 Task: Add the task  Create a new online platform for online nutrition coaching to the section Information Architecture Sprint in the project BlueChipper and add a Due Date to the respective task as 2023/12/14
Action: Mouse moved to (555, 387)
Screenshot: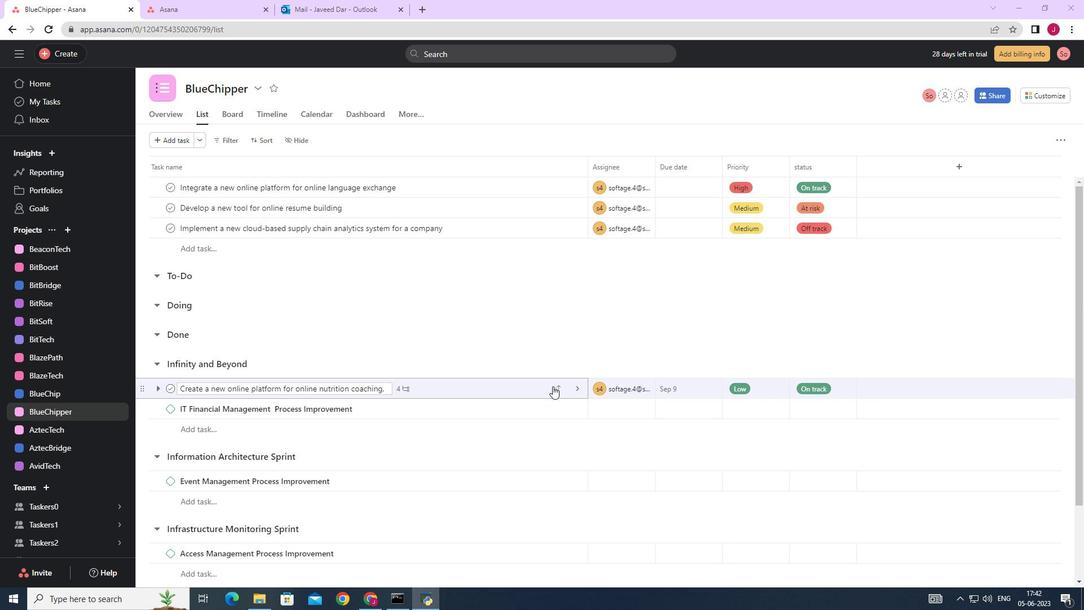 
Action: Mouse pressed left at (555, 387)
Screenshot: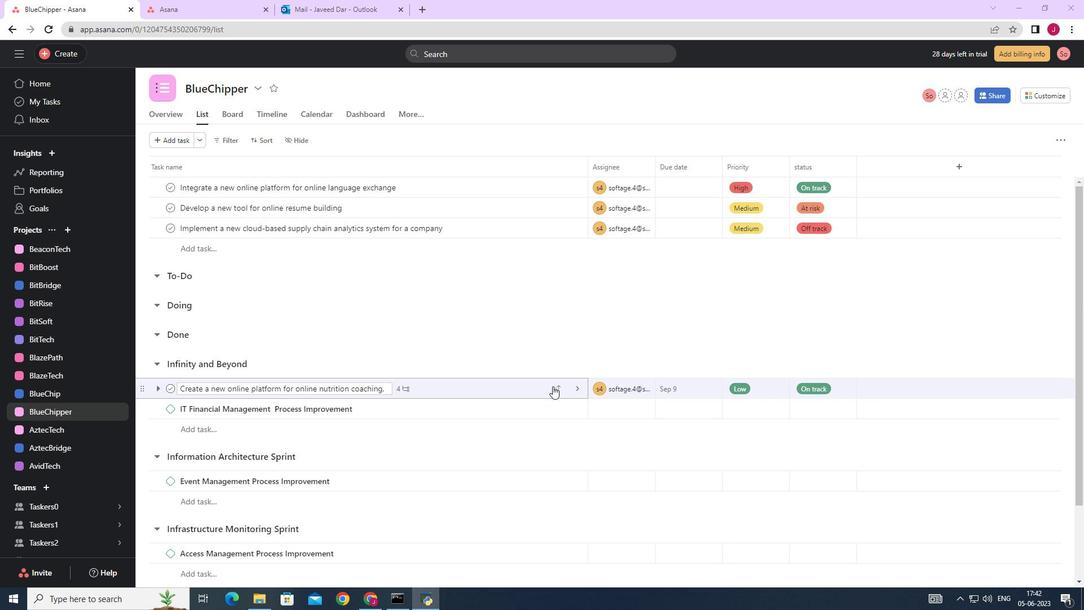 
Action: Mouse moved to (505, 328)
Screenshot: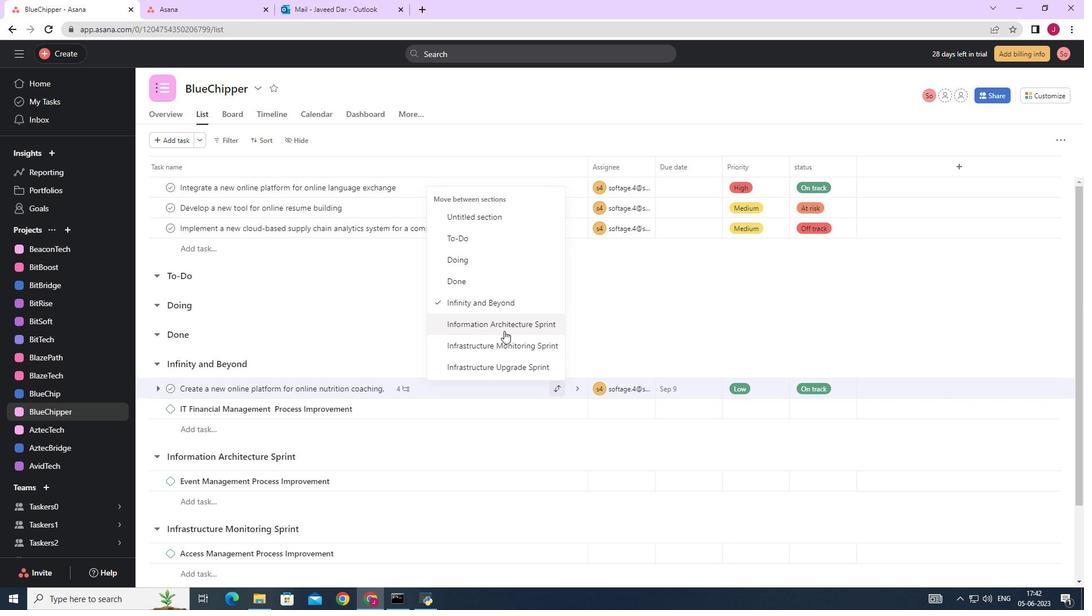 
Action: Mouse pressed left at (505, 328)
Screenshot: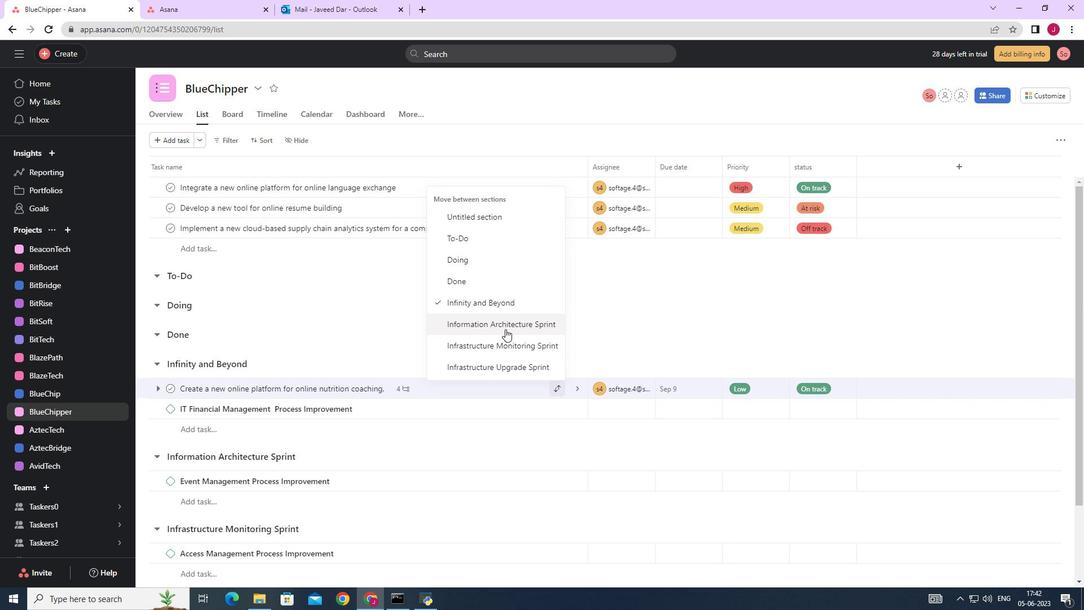 
Action: Mouse moved to (698, 464)
Screenshot: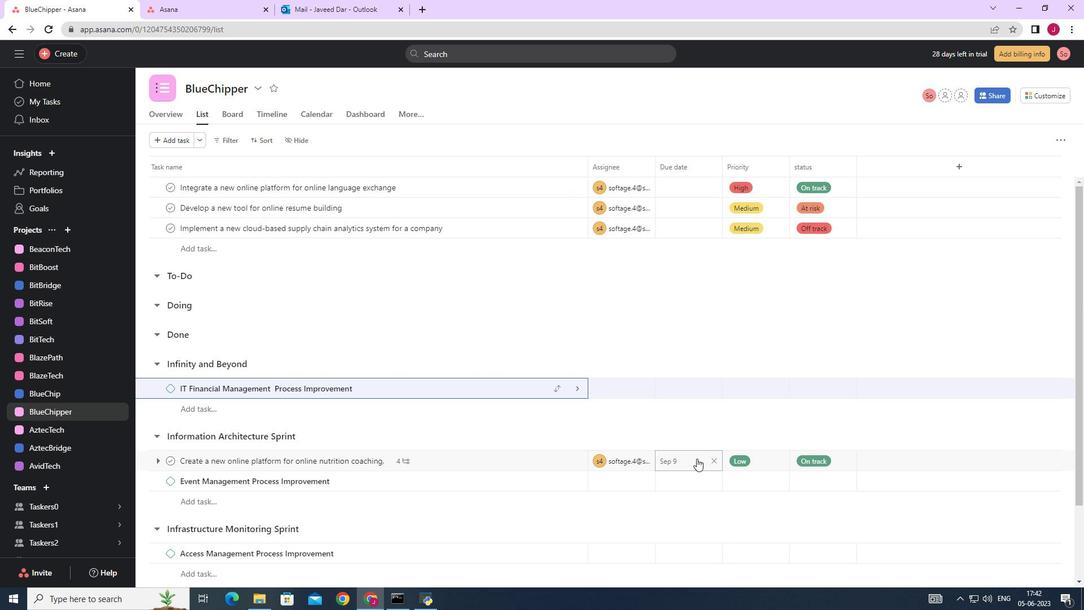 
Action: Mouse pressed left at (698, 464)
Screenshot: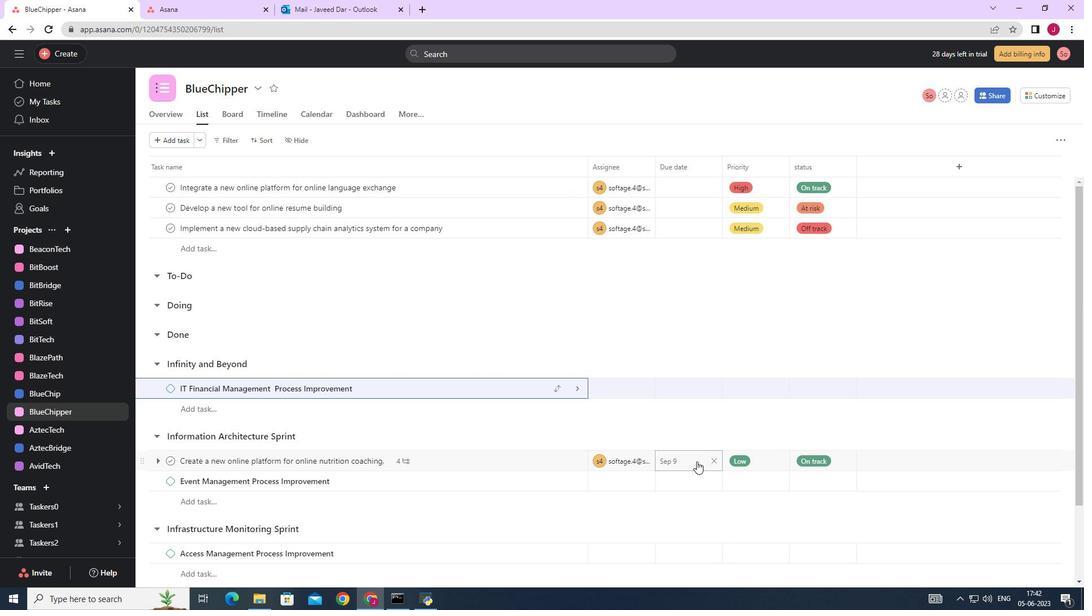 
Action: Mouse moved to (803, 280)
Screenshot: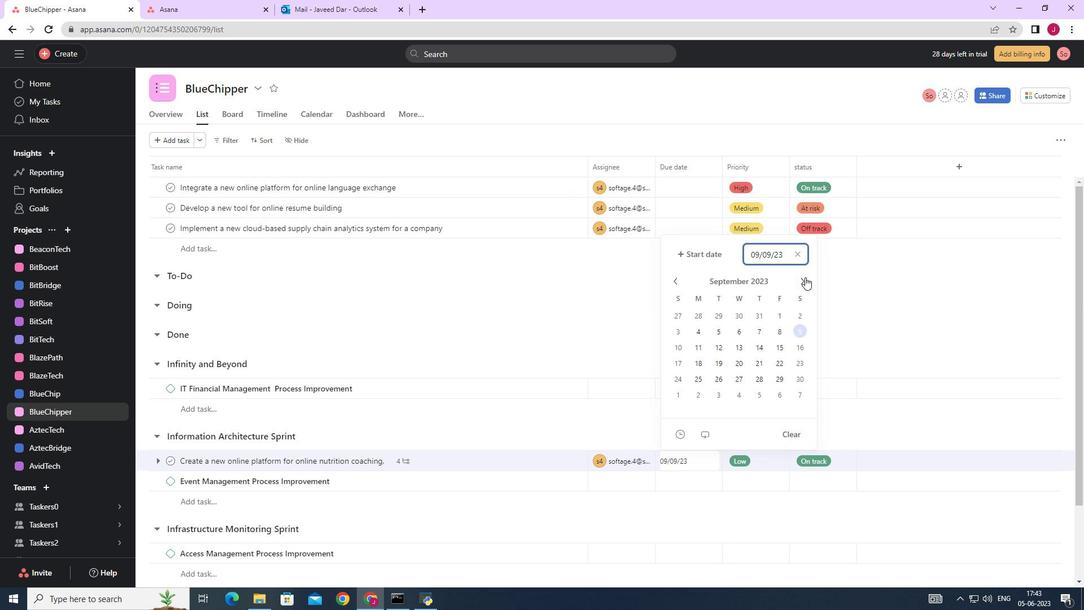 
Action: Mouse pressed left at (803, 280)
Screenshot: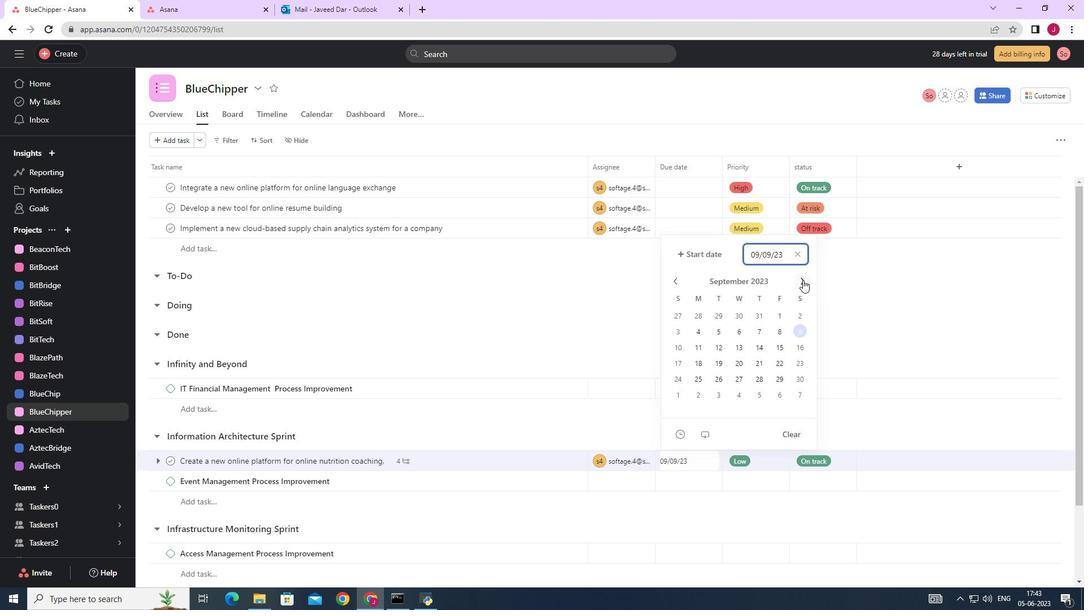 
Action: Mouse pressed left at (803, 280)
Screenshot: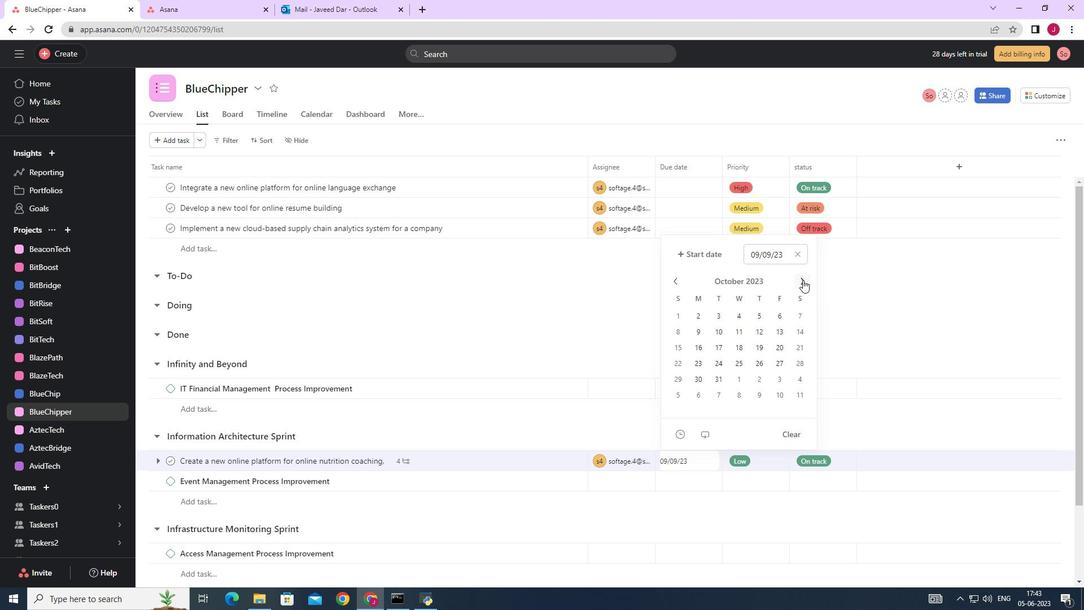 
Action: Mouse pressed left at (803, 280)
Screenshot: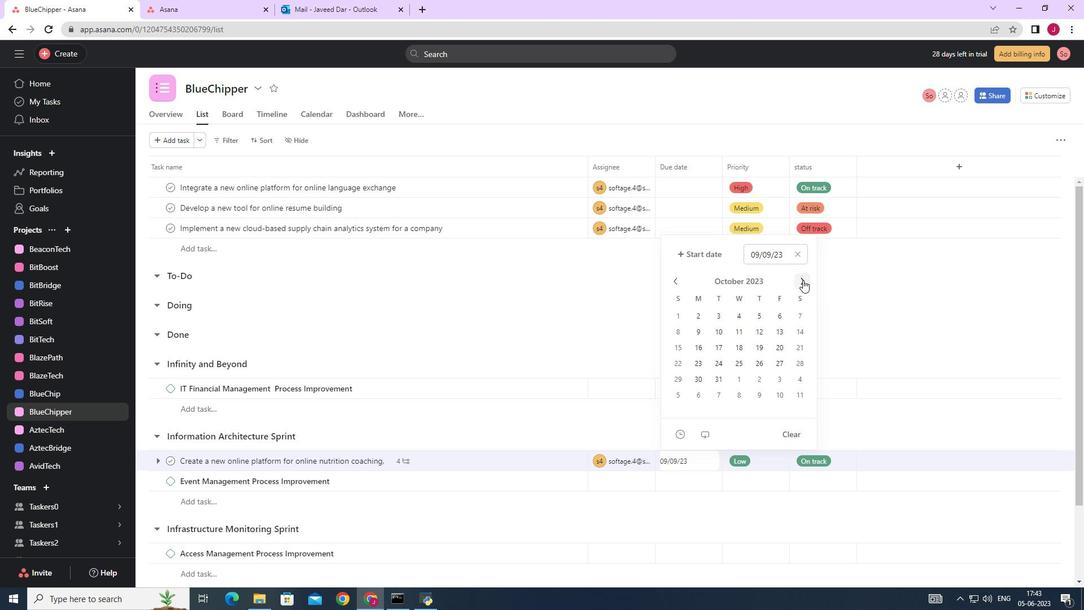 
Action: Mouse pressed left at (803, 280)
Screenshot: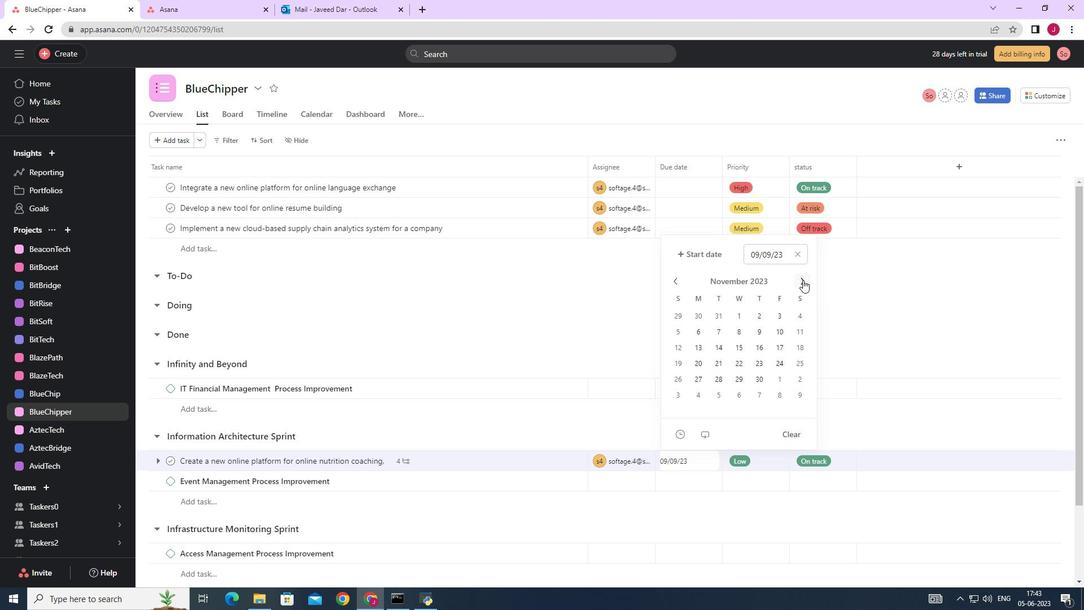 
Action: Mouse pressed left at (803, 280)
Screenshot: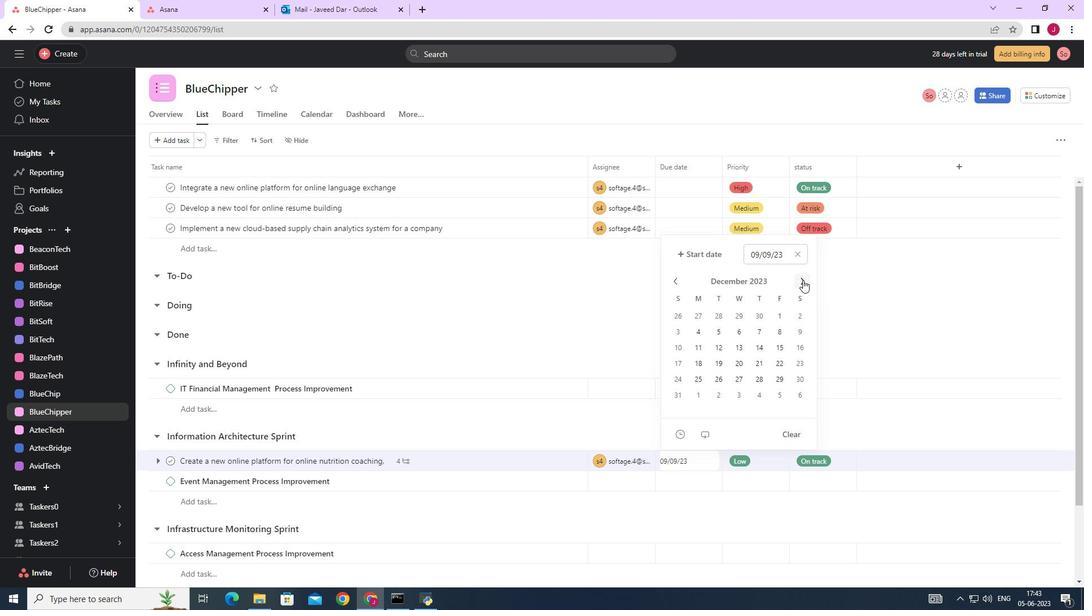 
Action: Mouse pressed left at (803, 280)
Screenshot: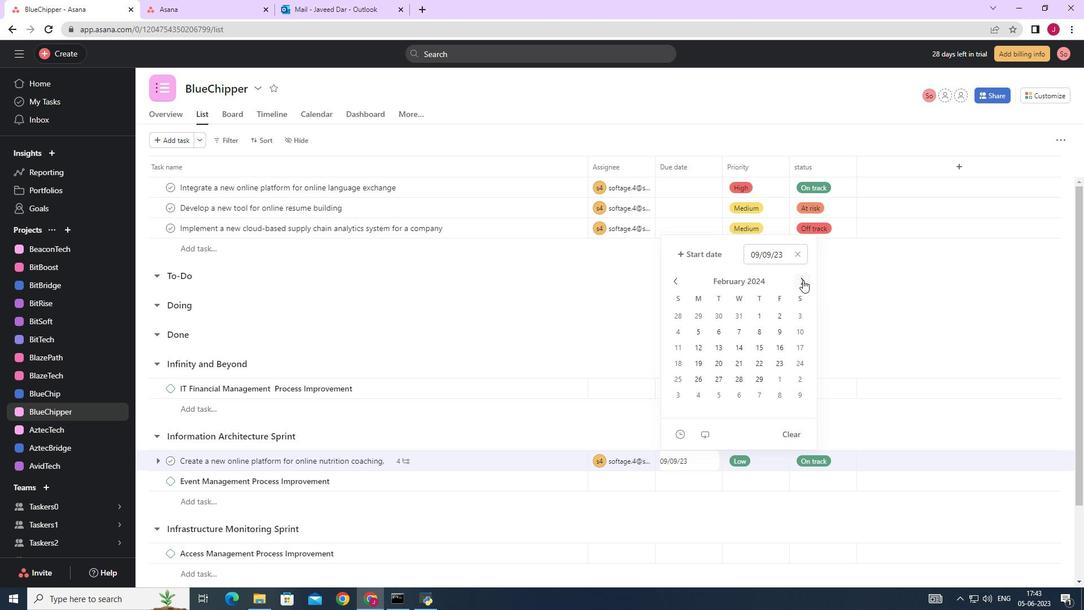 
Action: Mouse pressed left at (803, 280)
Screenshot: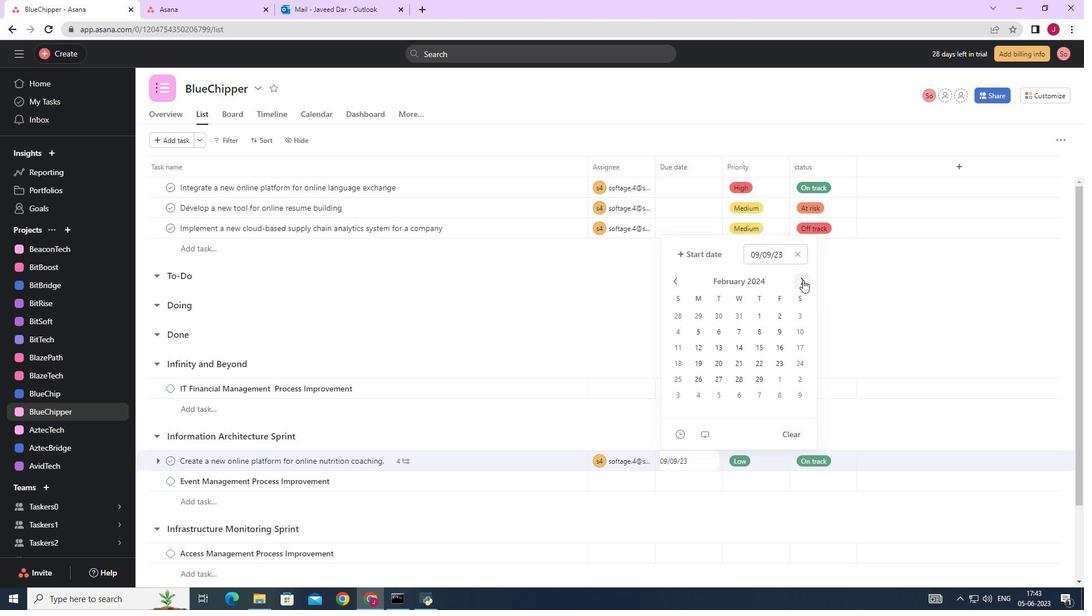 
Action: Mouse moved to (676, 282)
Screenshot: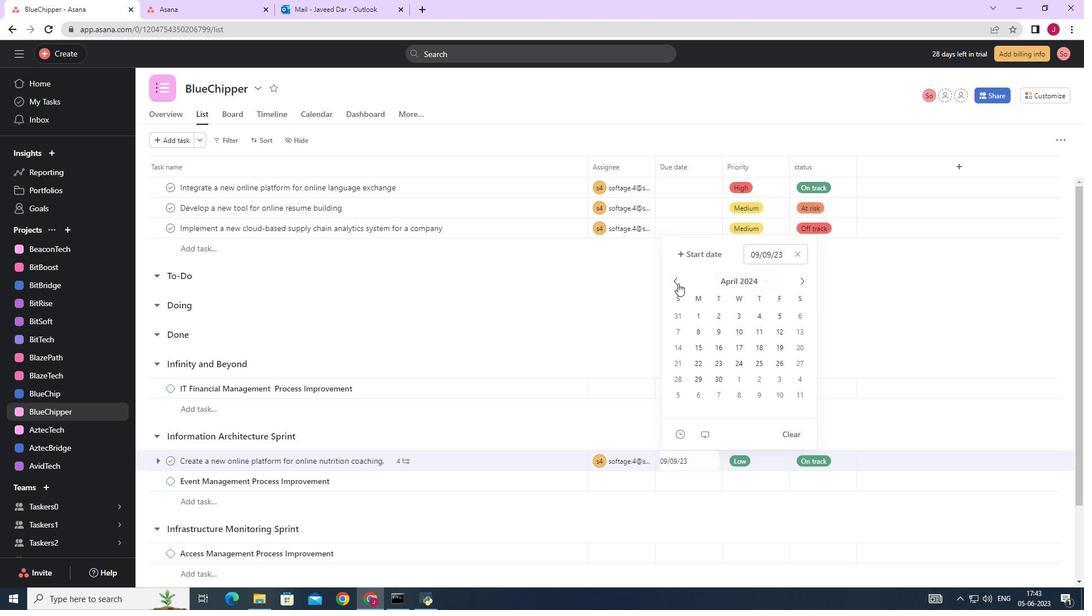 
Action: Mouse pressed left at (676, 282)
Screenshot: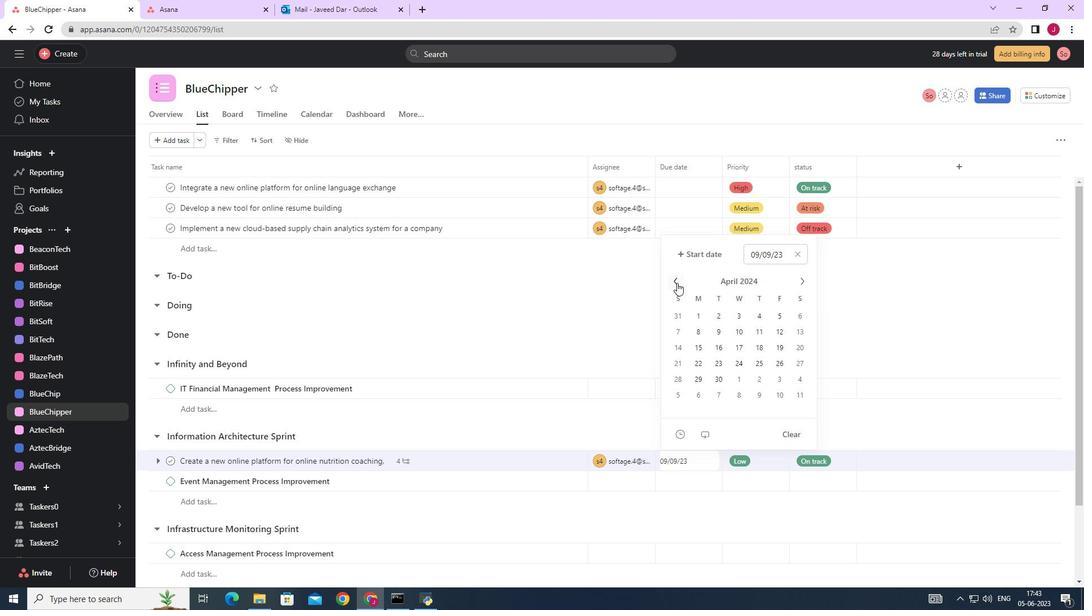 
Action: Mouse moved to (676, 281)
Screenshot: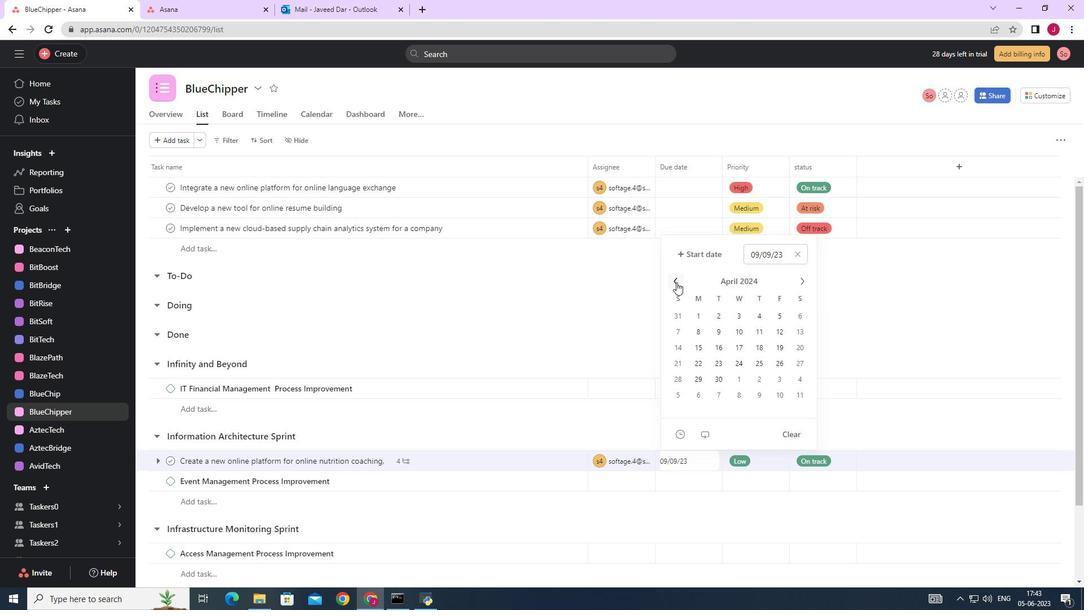 
Action: Mouse pressed left at (676, 281)
Screenshot: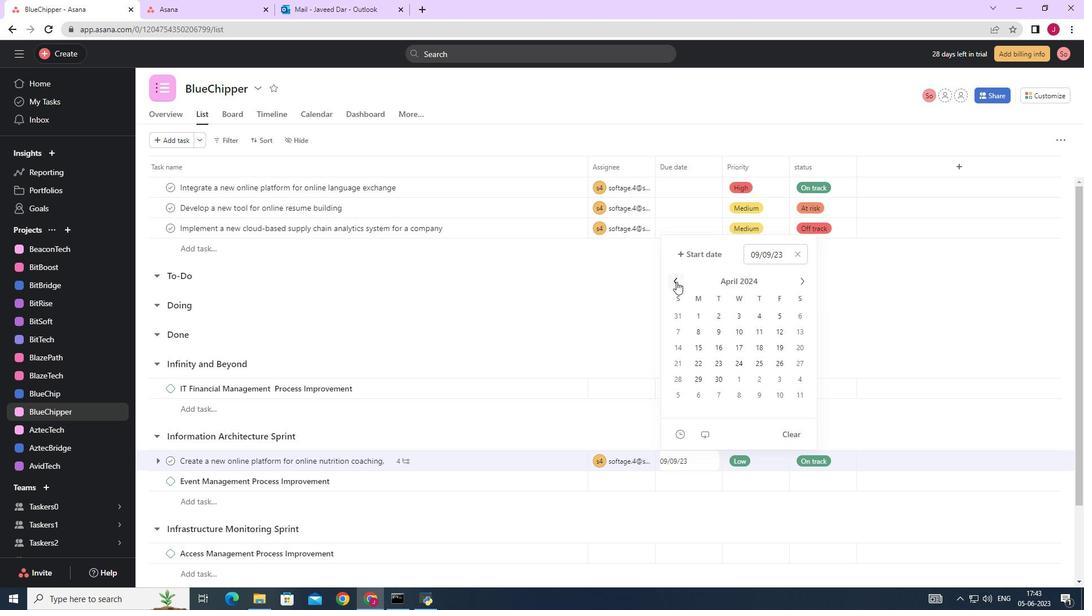 
Action: Mouse moved to (678, 281)
Screenshot: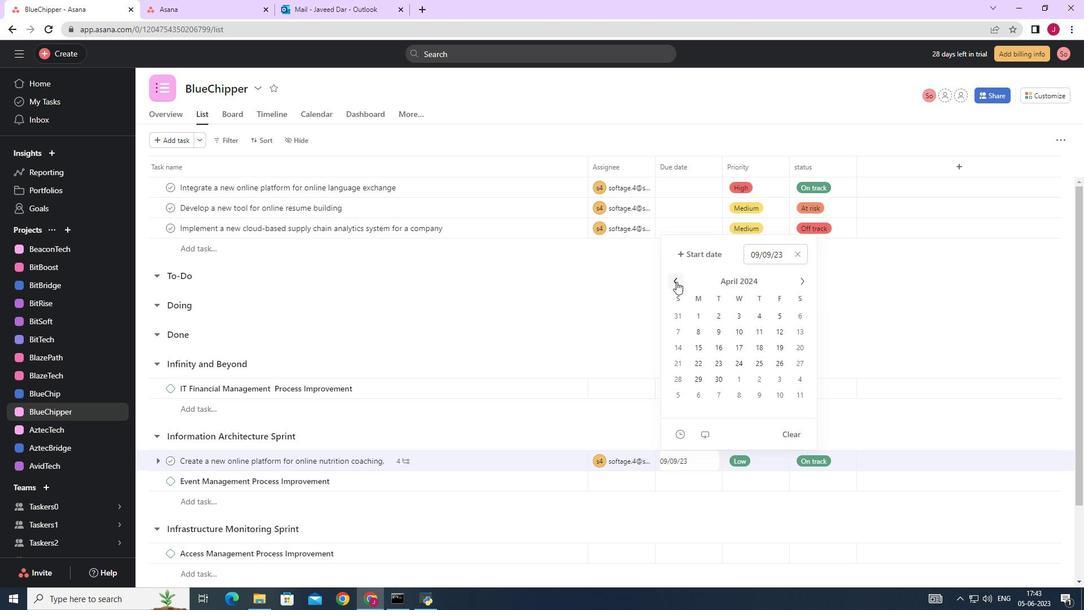 
Action: Mouse pressed left at (678, 281)
Screenshot: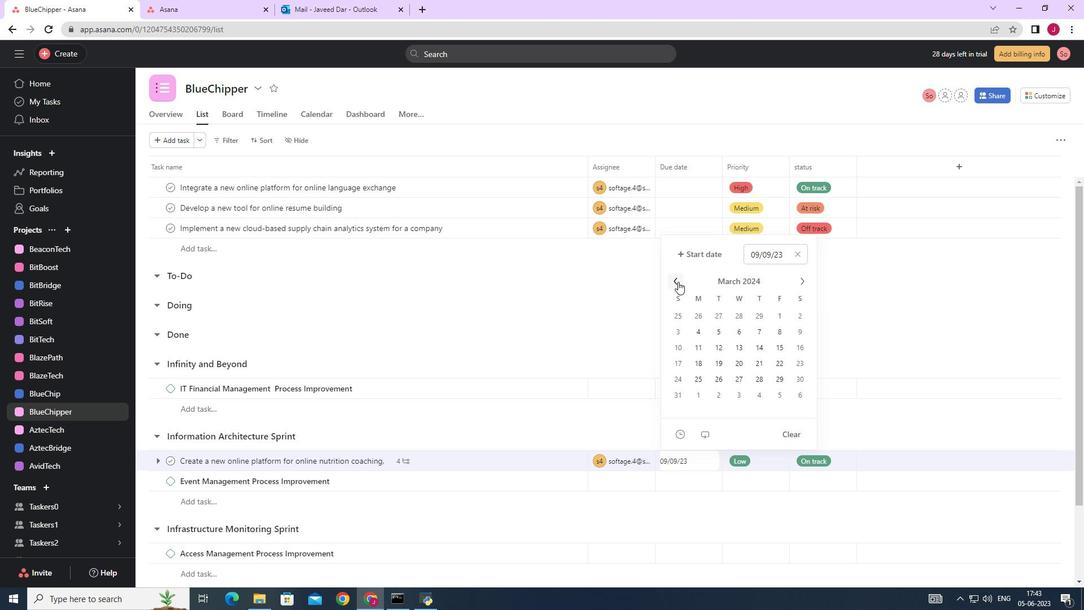 
Action: Mouse moved to (678, 281)
Screenshot: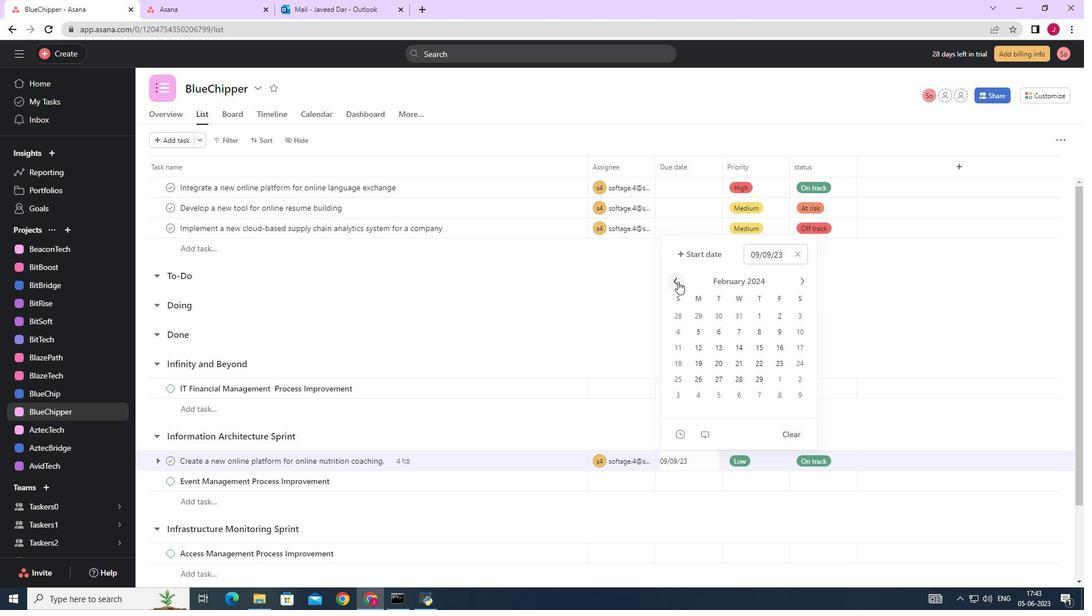 
Action: Mouse pressed left at (678, 281)
Screenshot: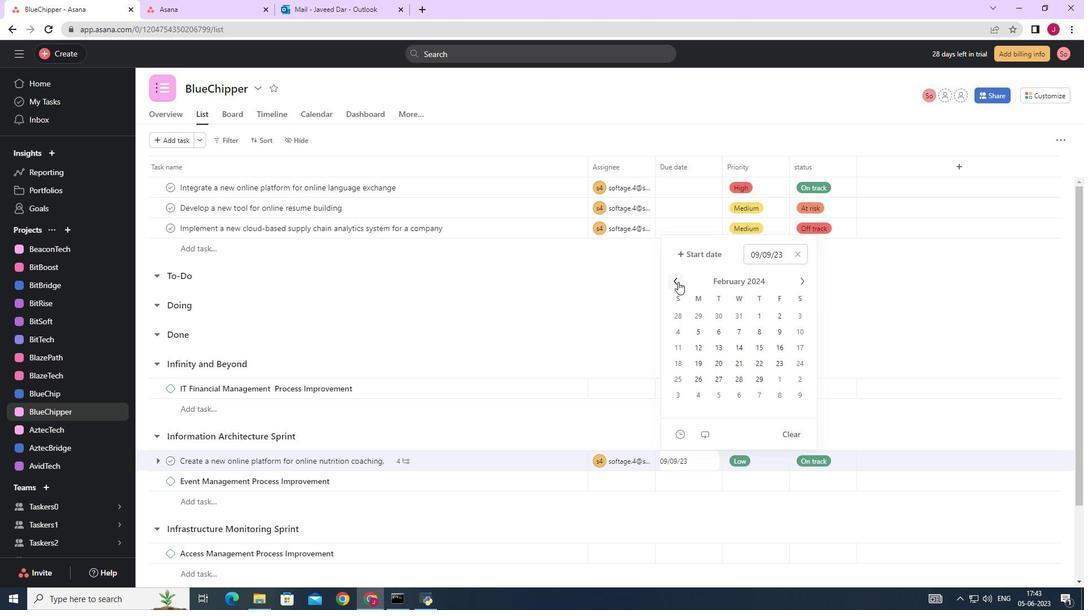 
Action: Mouse pressed left at (678, 281)
Screenshot: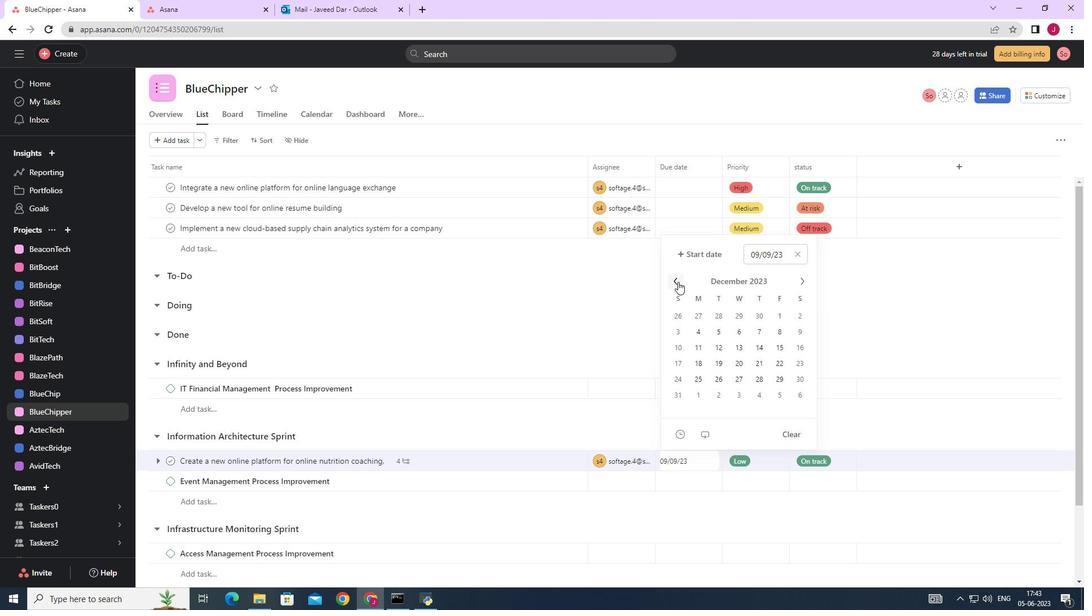 
Action: Mouse moved to (795, 280)
Screenshot: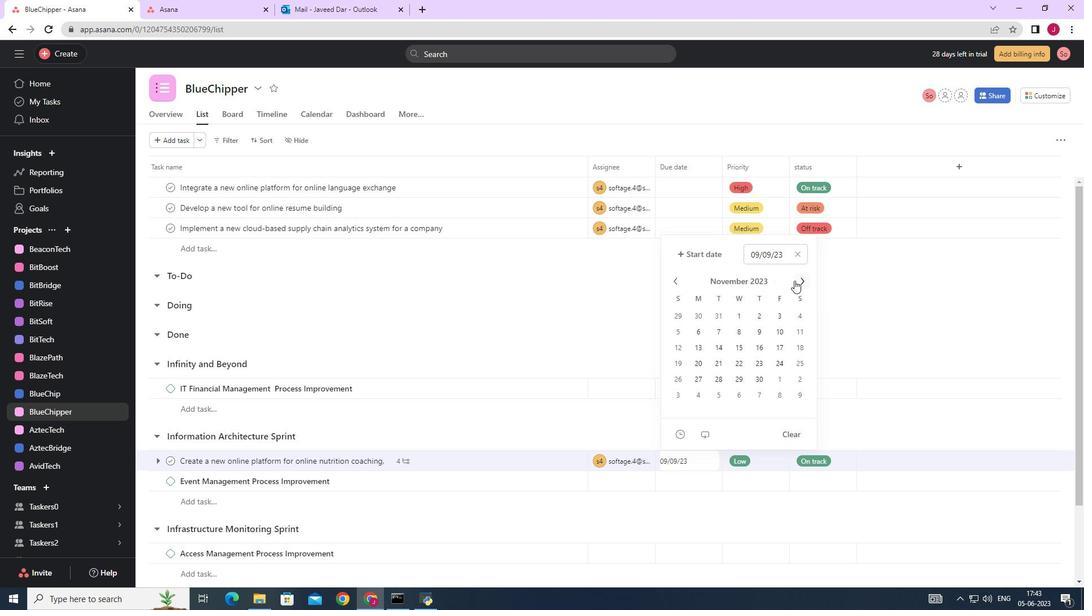 
Action: Mouse pressed left at (795, 280)
Screenshot: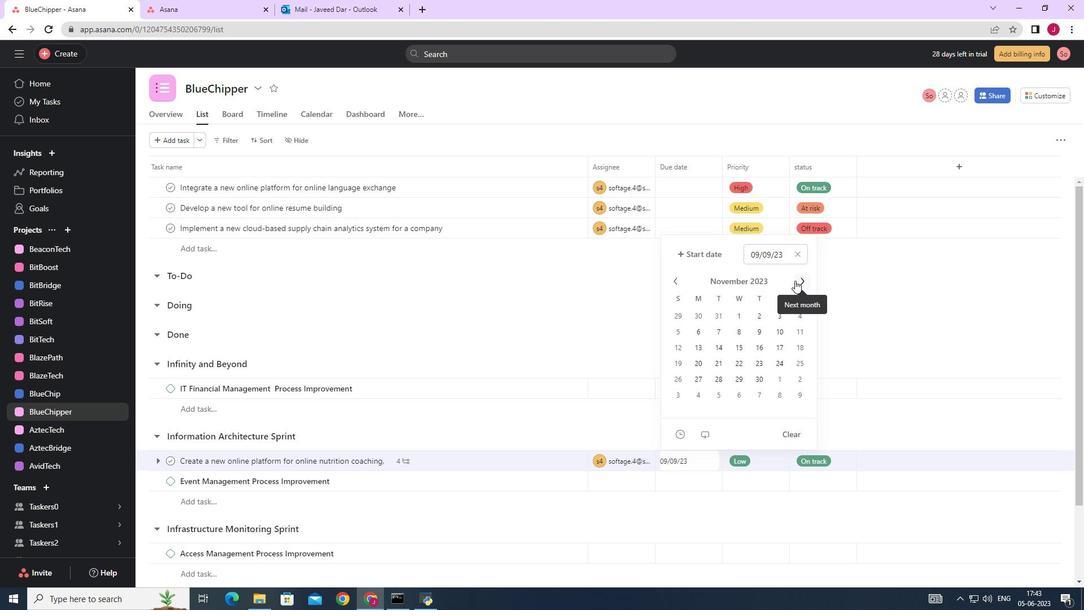 
Action: Mouse moved to (757, 341)
Screenshot: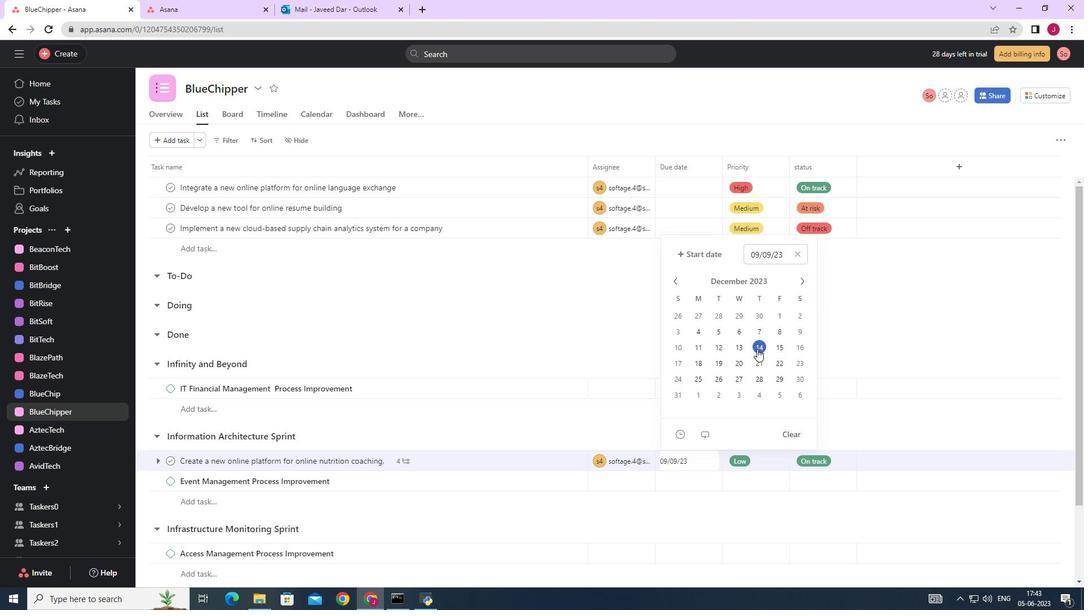 
Action: Mouse pressed left at (757, 341)
Screenshot: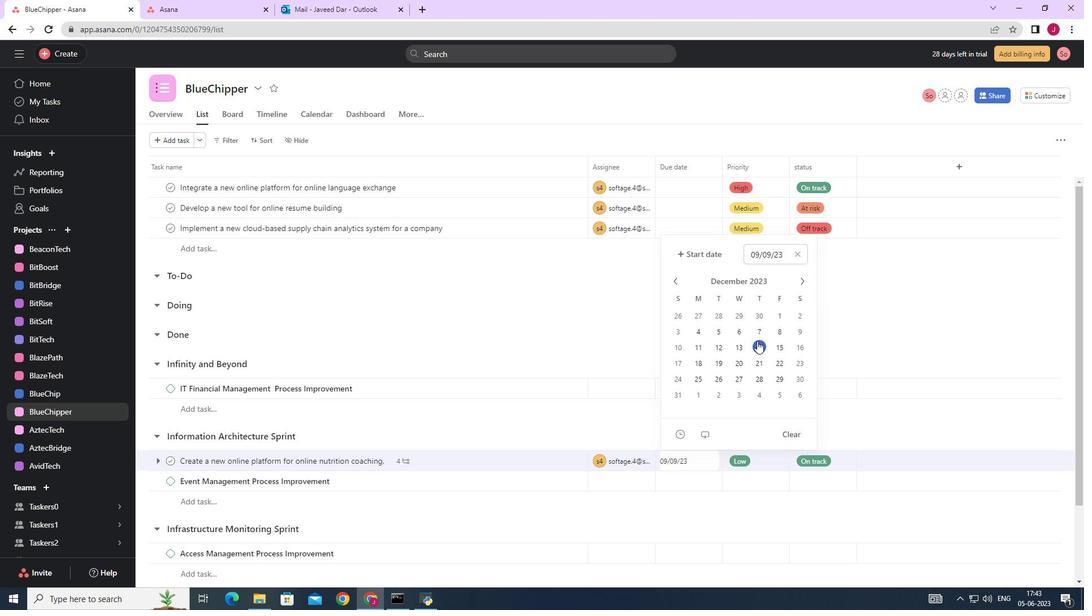 
Action: Mouse moved to (861, 337)
Screenshot: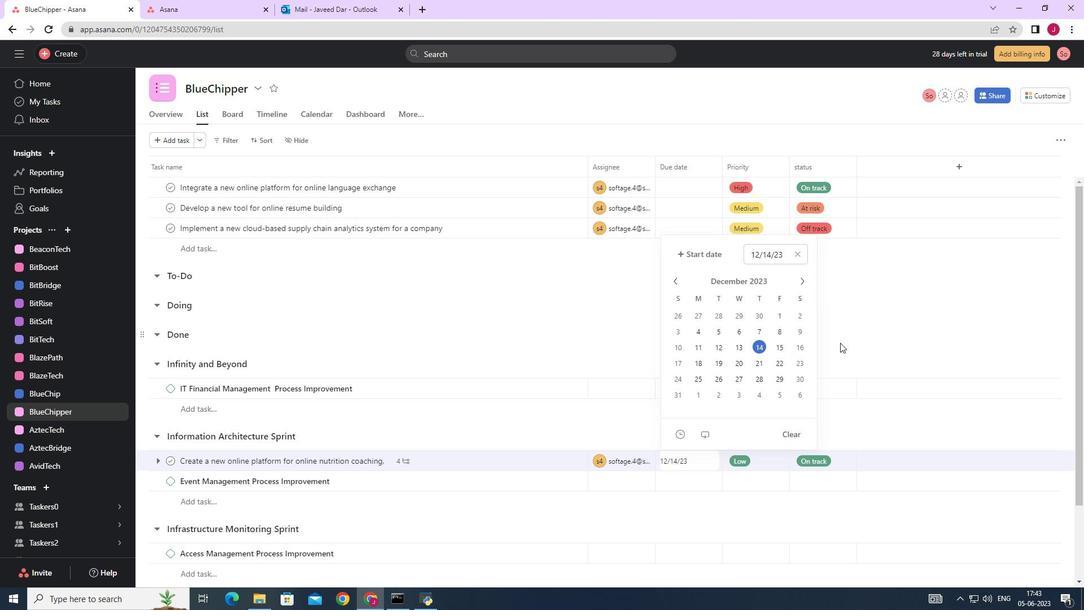 
Action: Mouse pressed left at (861, 337)
Screenshot: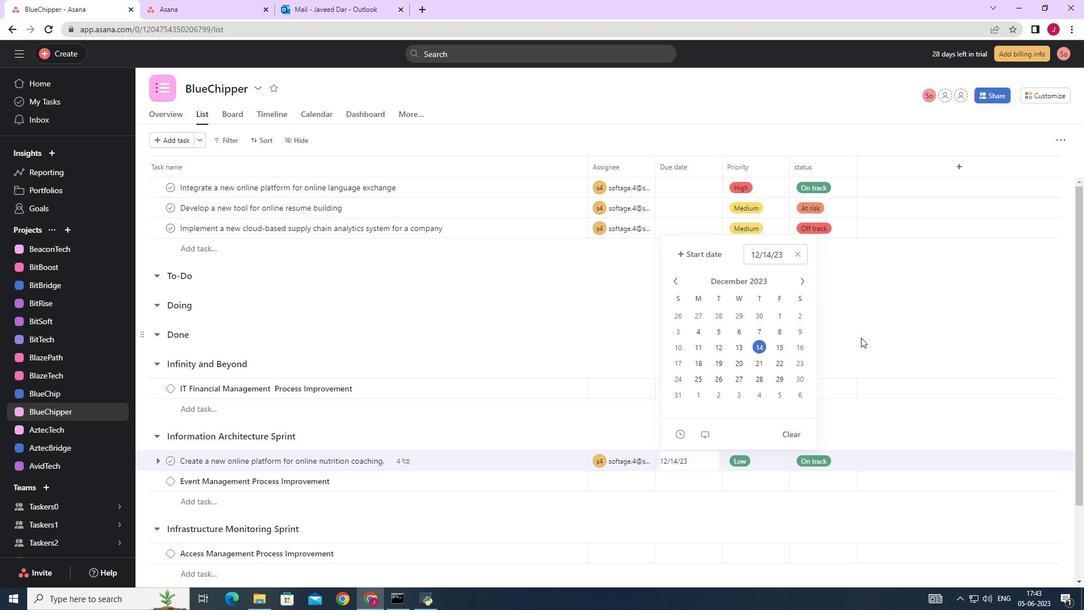 
Action: Mouse moved to (863, 337)
Screenshot: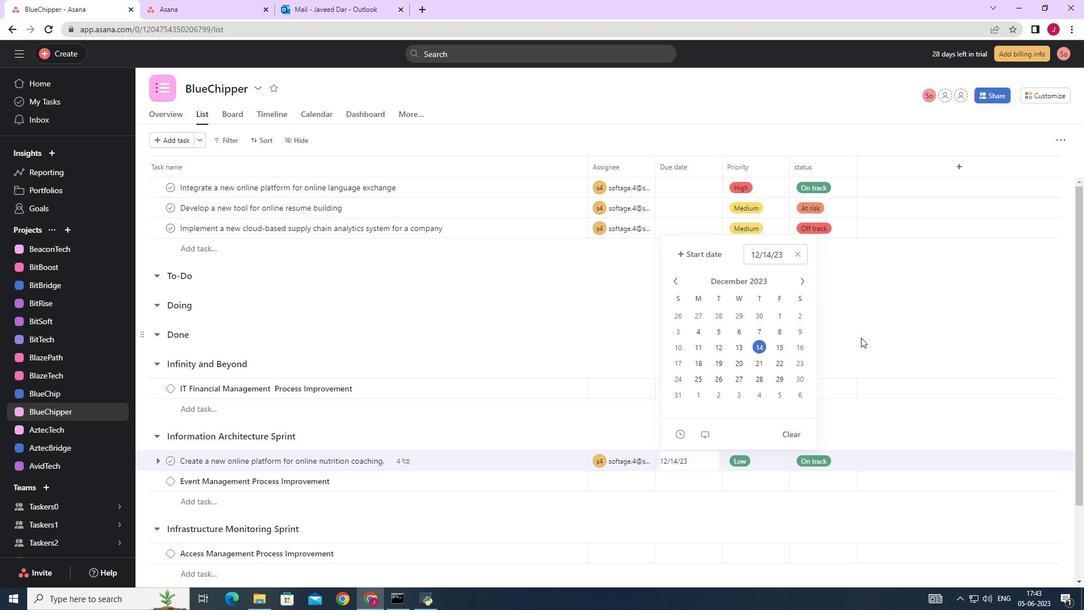 
